Task: Add the product "Purina Fancy Feast Chicken Pate (2.8 oz)" to cart from the store "Pavilions Pets".
Action: Mouse pressed left at (49, 95)
Screenshot: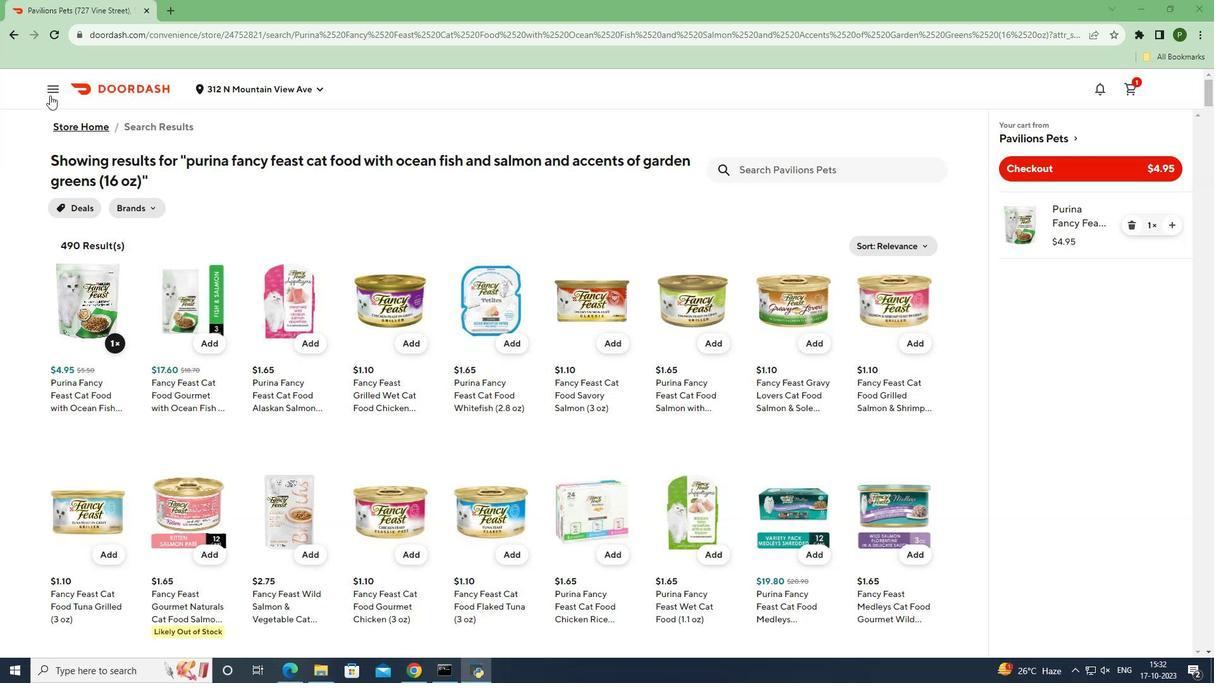 
Action: Mouse moved to (55, 177)
Screenshot: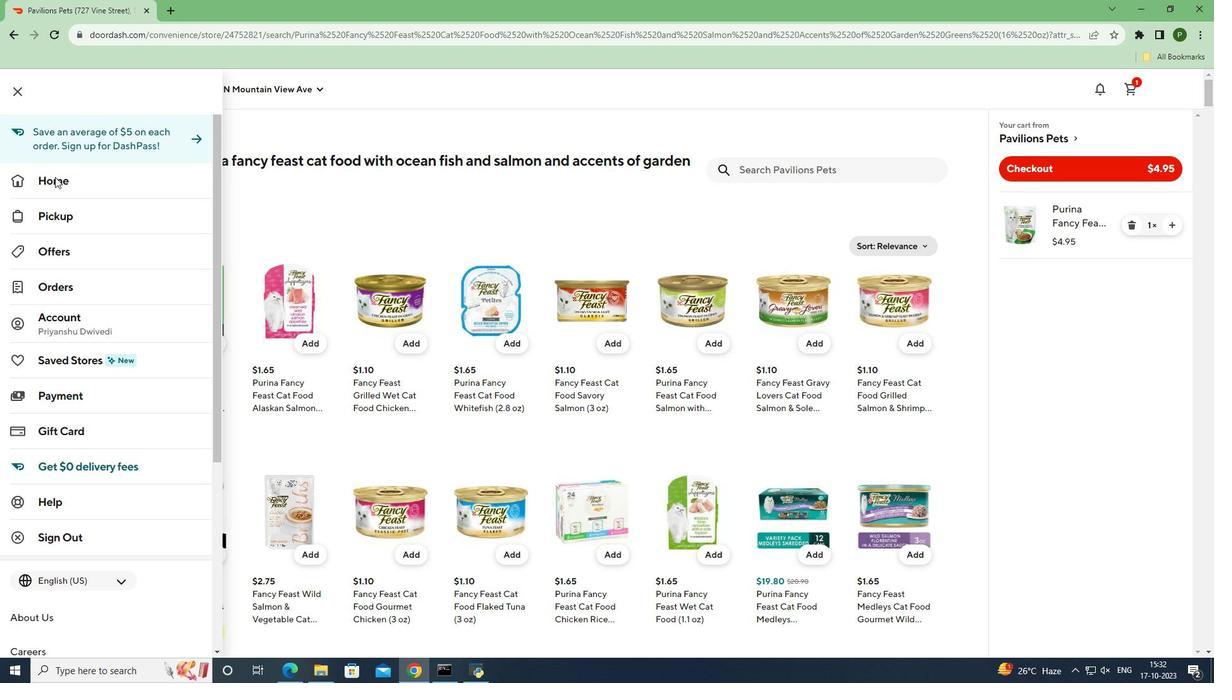 
Action: Mouse pressed left at (55, 177)
Screenshot: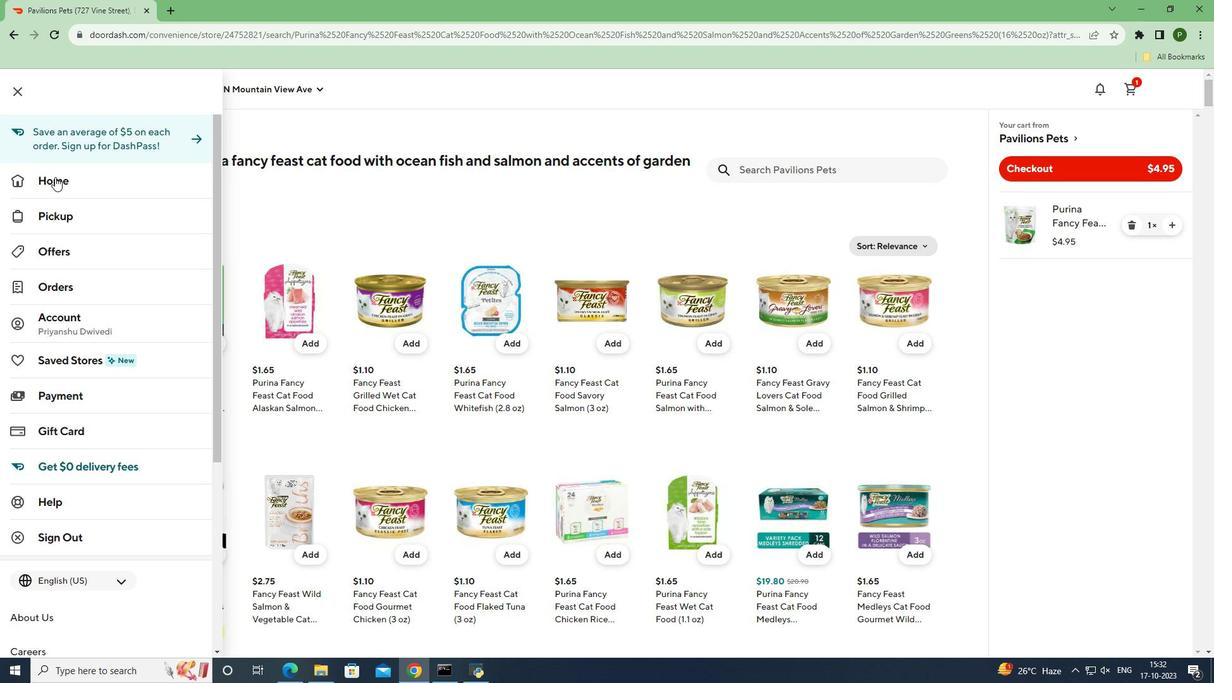 
Action: Mouse moved to (562, 134)
Screenshot: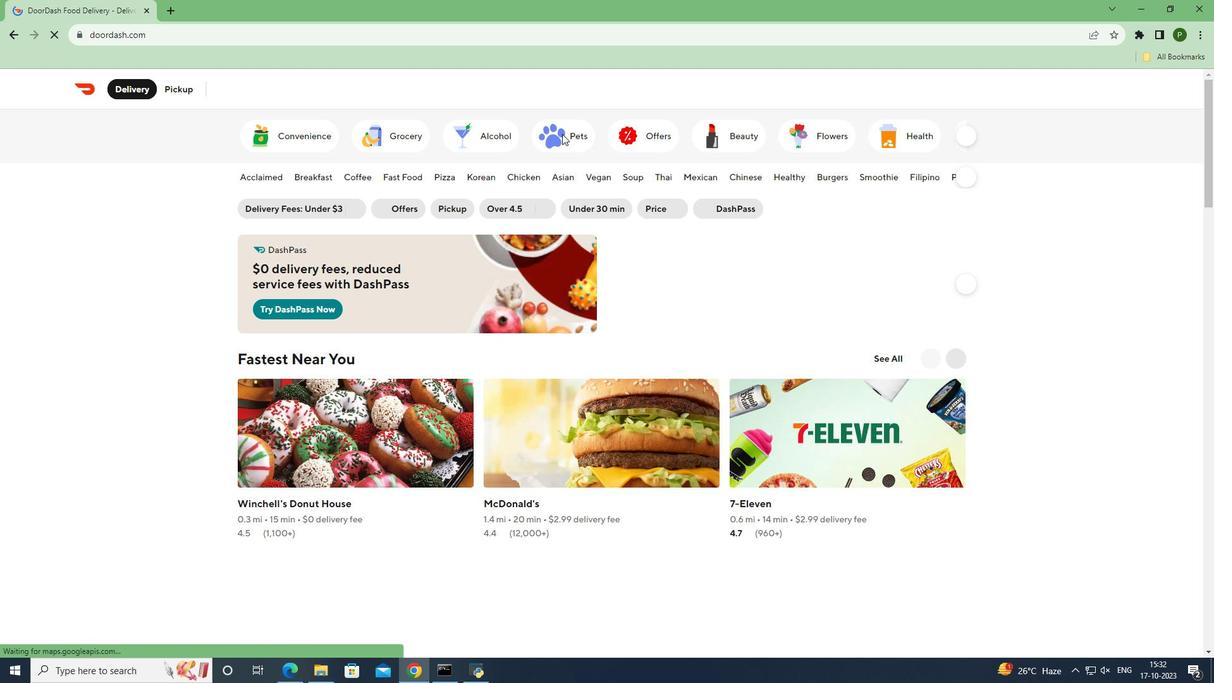 
Action: Mouse pressed left at (562, 134)
Screenshot: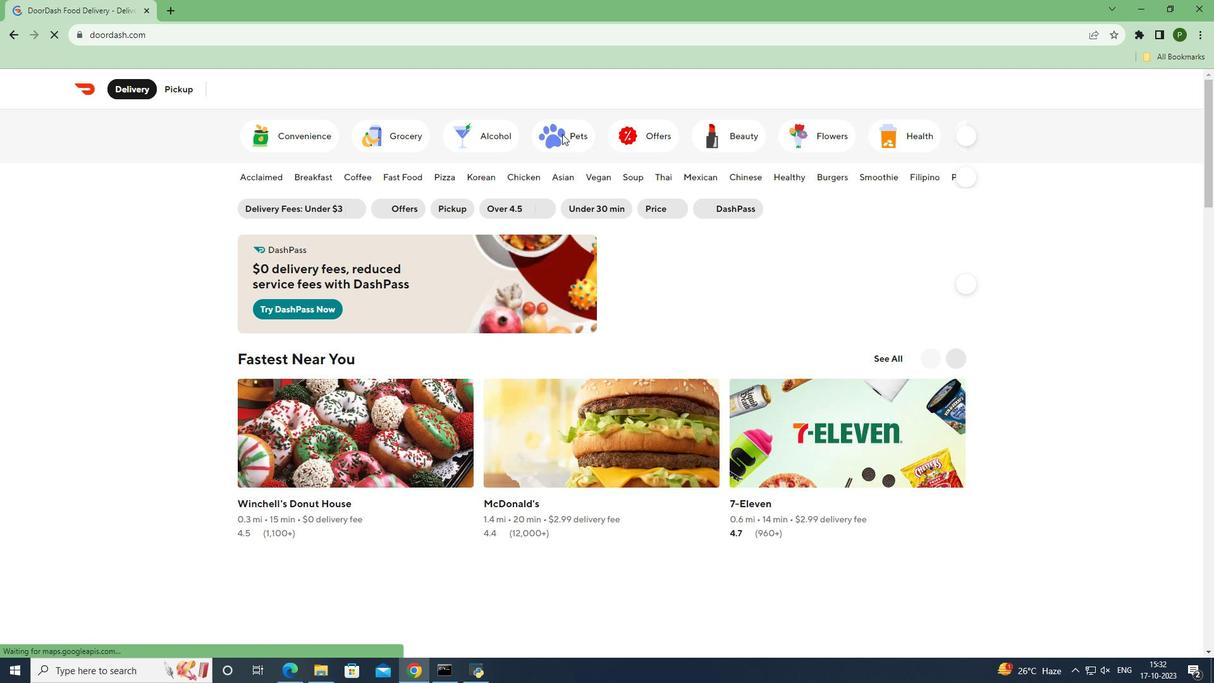 
Action: Mouse moved to (936, 387)
Screenshot: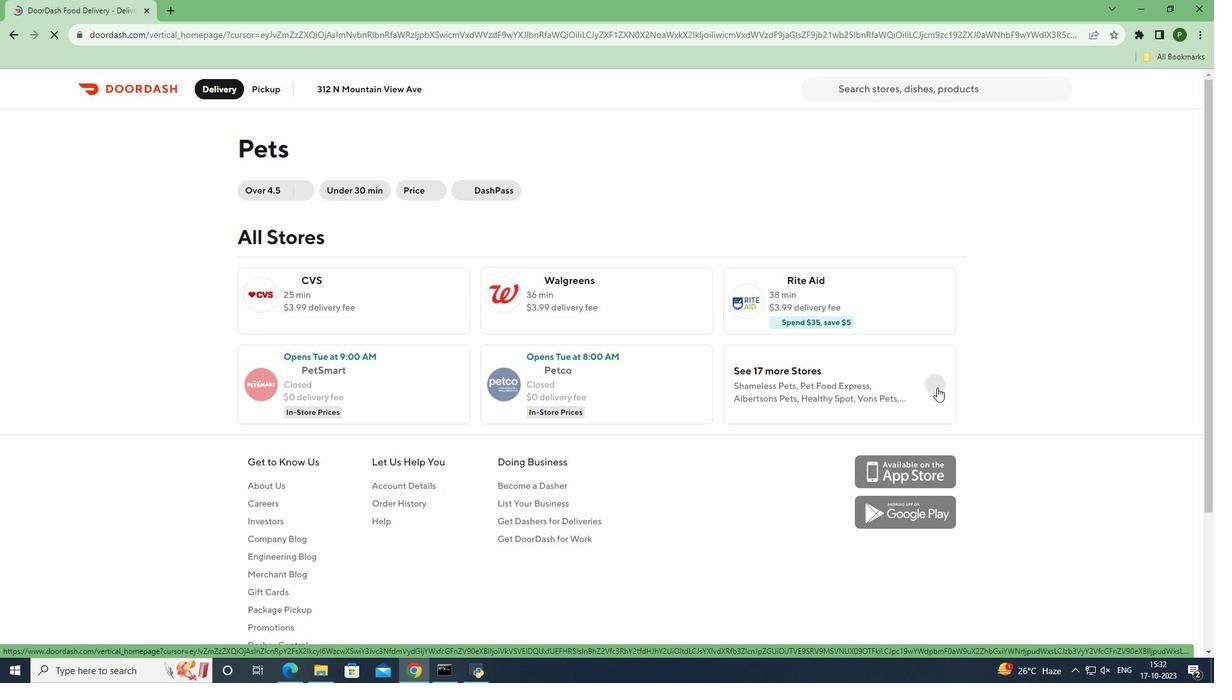 
Action: Mouse pressed left at (936, 387)
Screenshot: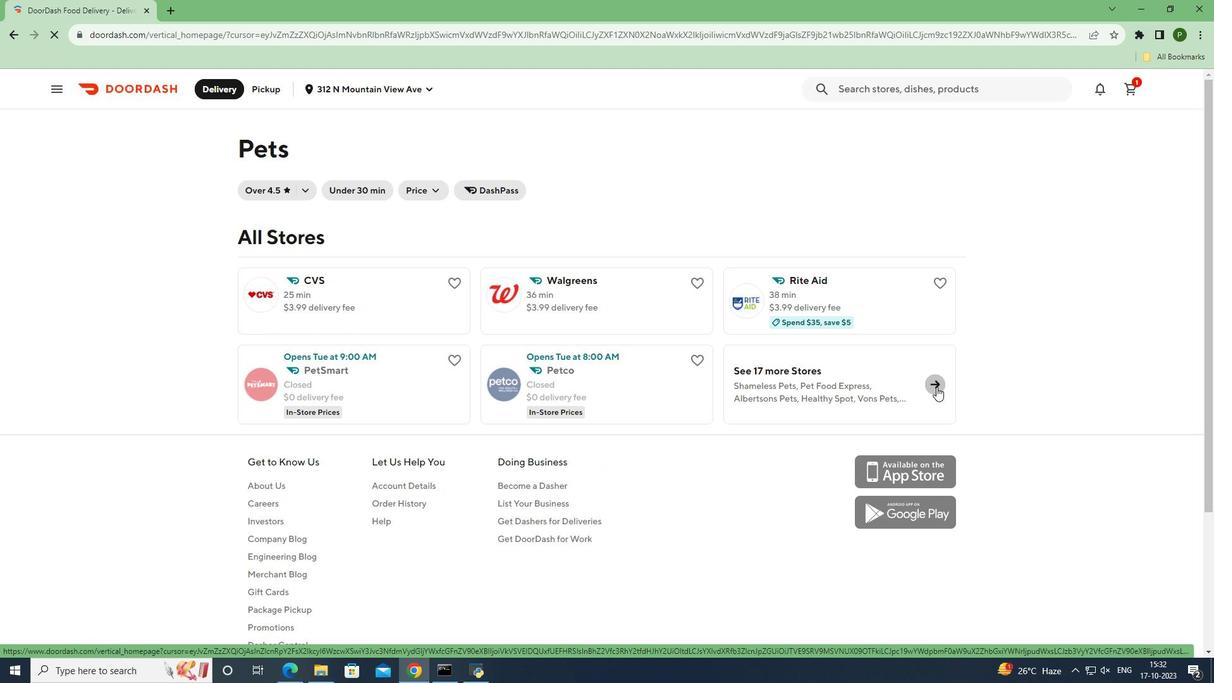 
Action: Mouse moved to (801, 548)
Screenshot: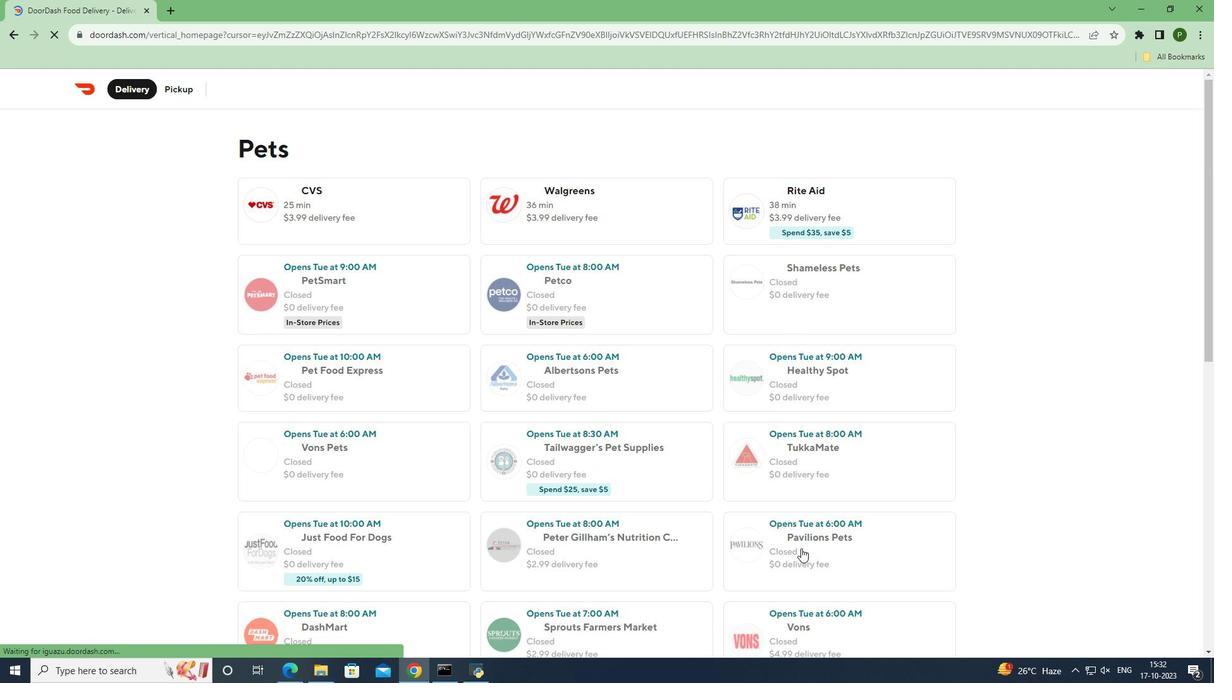
Action: Mouse pressed left at (801, 548)
Screenshot: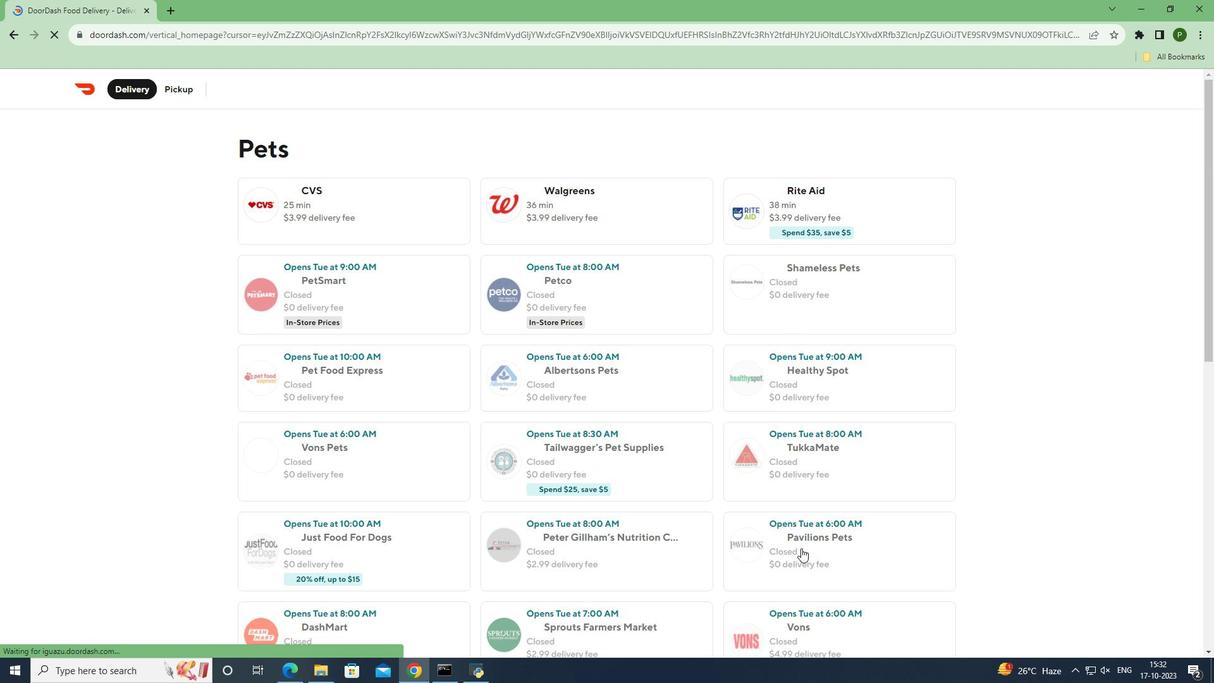 
Action: Mouse moved to (758, 206)
Screenshot: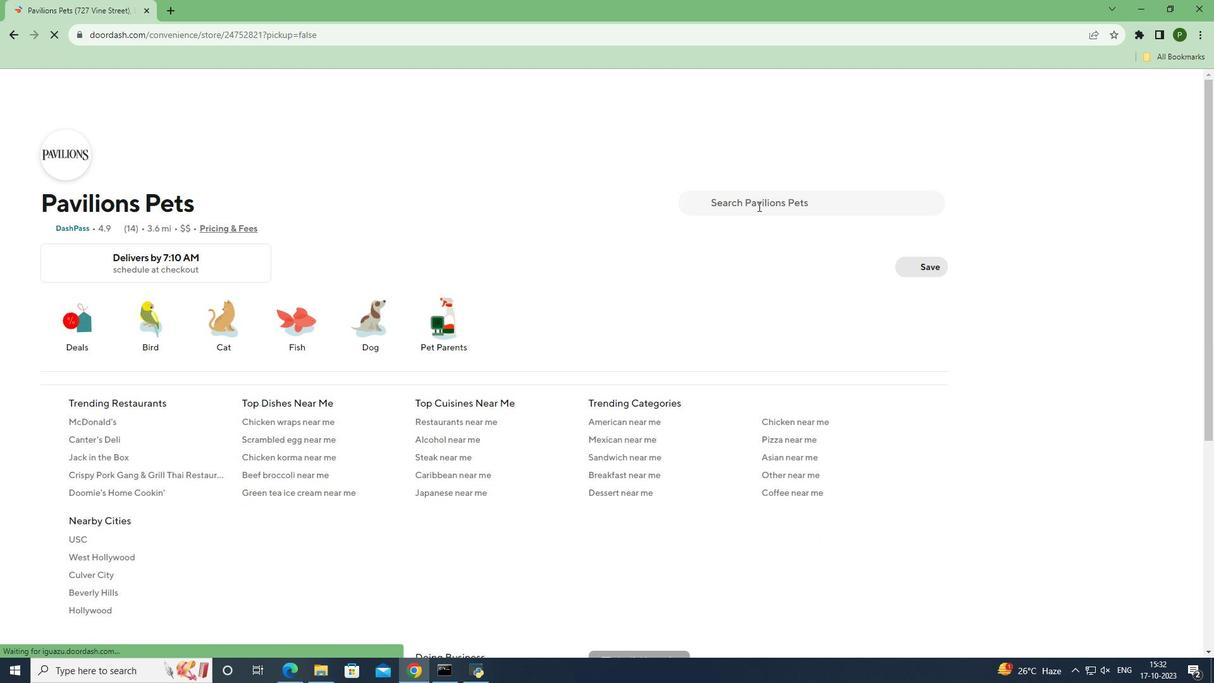 
Action: Mouse pressed left at (758, 206)
Screenshot: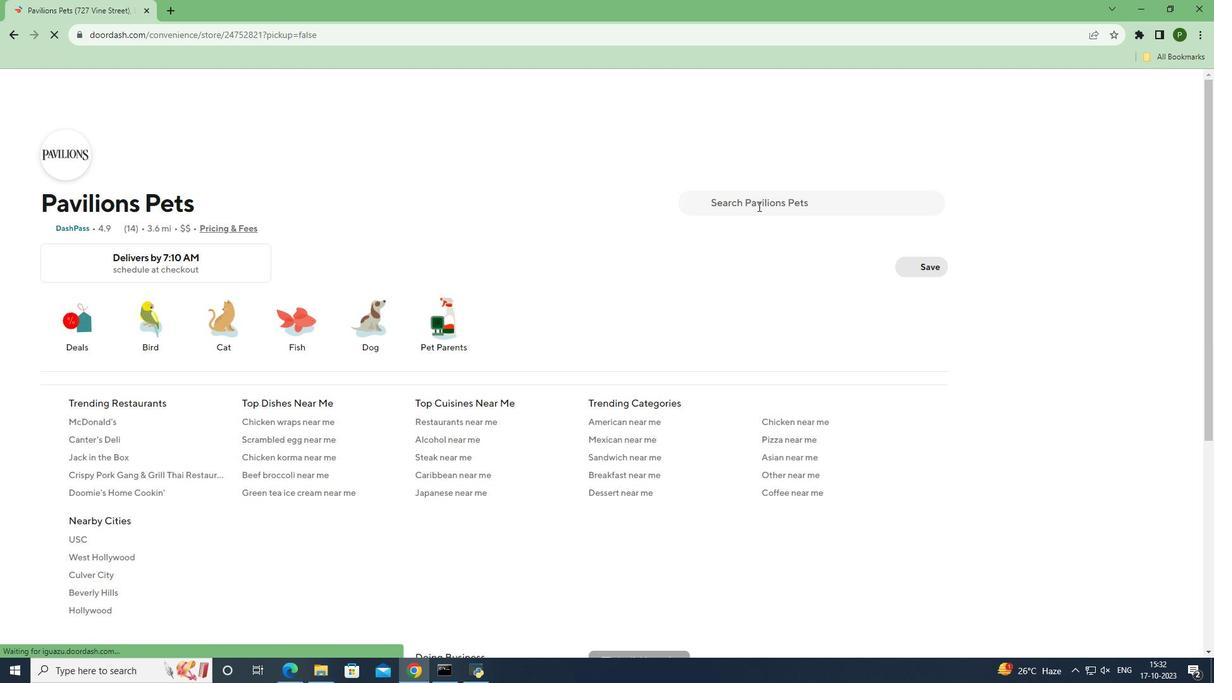 
Action: Key pressed <Key.caps_lock>P<Key.caps_lock>urina<Key.space><Key.caps_lock>F<Key.caps_lock>ancy<Key.space><Key.caps_lock>F<Key.caps_lock>east<Key.space><Key.caps_lock>C<Key.caps_lock>hicken<Key.space><Key.caps_lock>P<Key.caps_lock>ate<Key.space><Key.shift_r>(2.8<Key.space>oz<Key.shift_r><Key.shift_r><Key.shift_r><Key.shift_r><Key.shift_r><Key.shift_r>)<Key.enter>
Screenshot: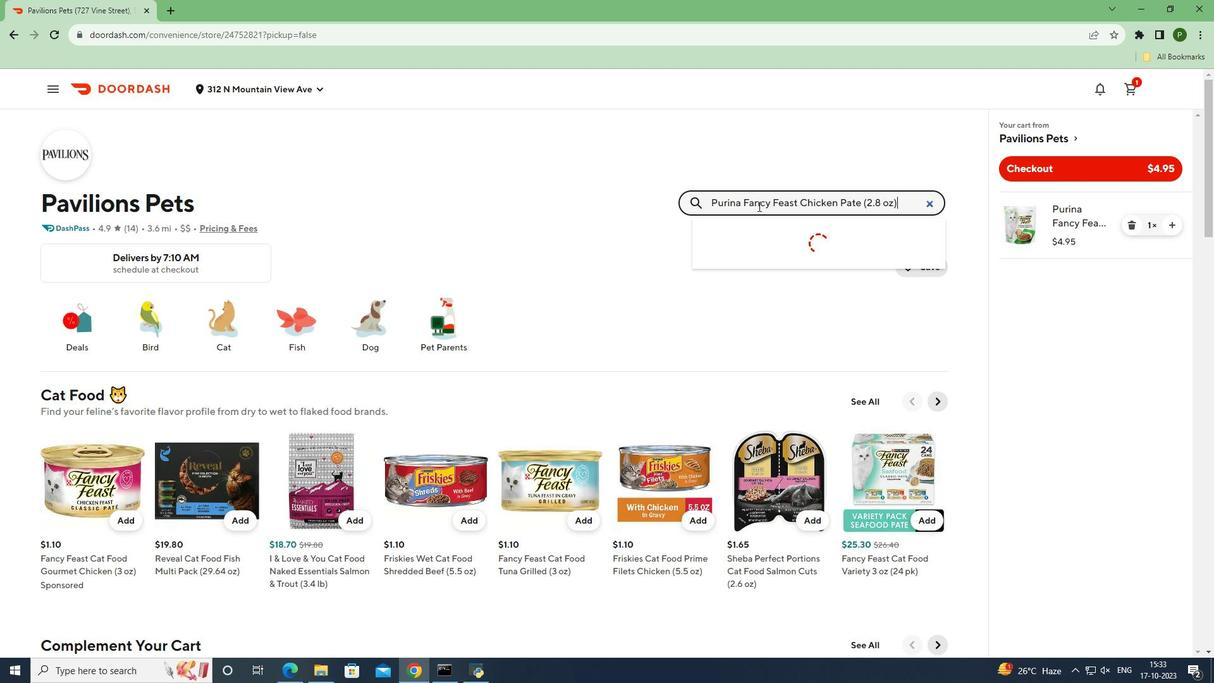 
Action: Mouse moved to (113, 321)
Screenshot: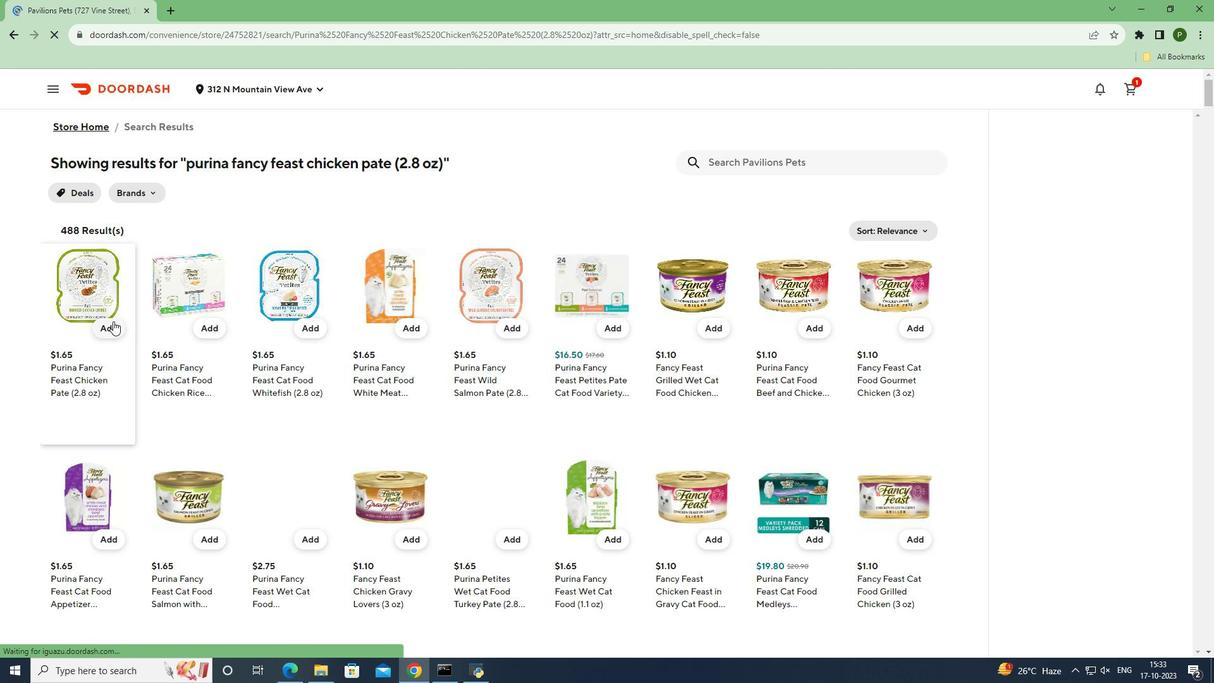 
Action: Mouse pressed left at (113, 321)
Screenshot: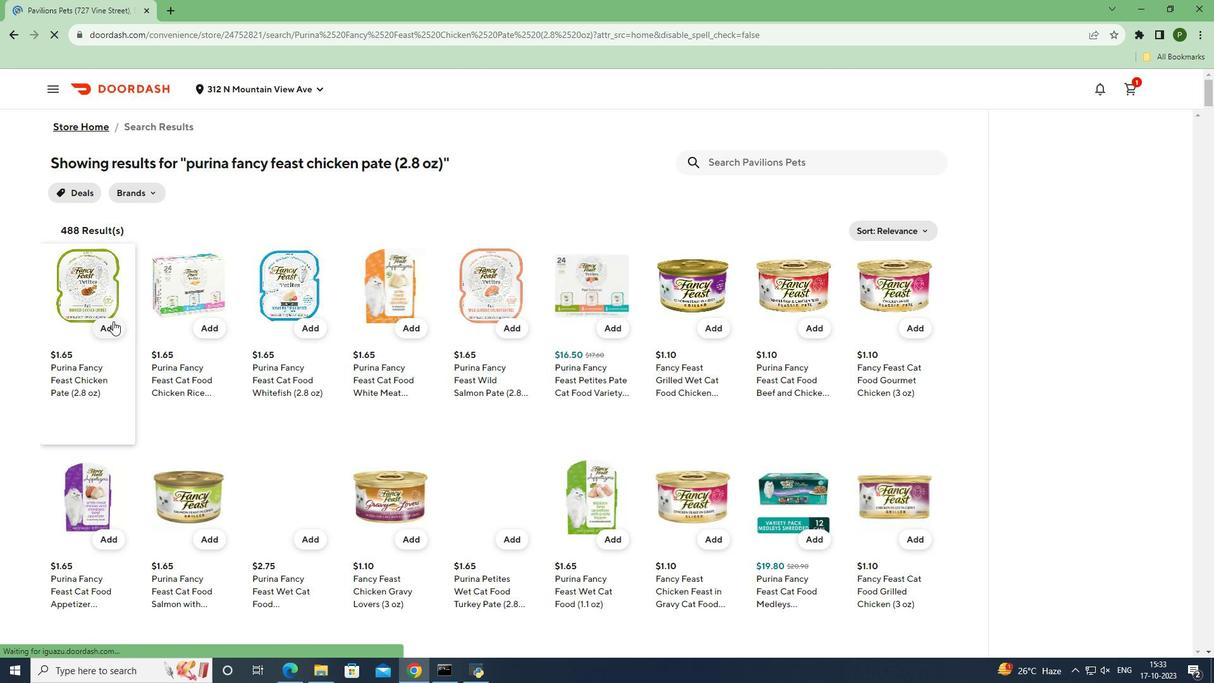 
Action: Mouse moved to (65, 410)
Screenshot: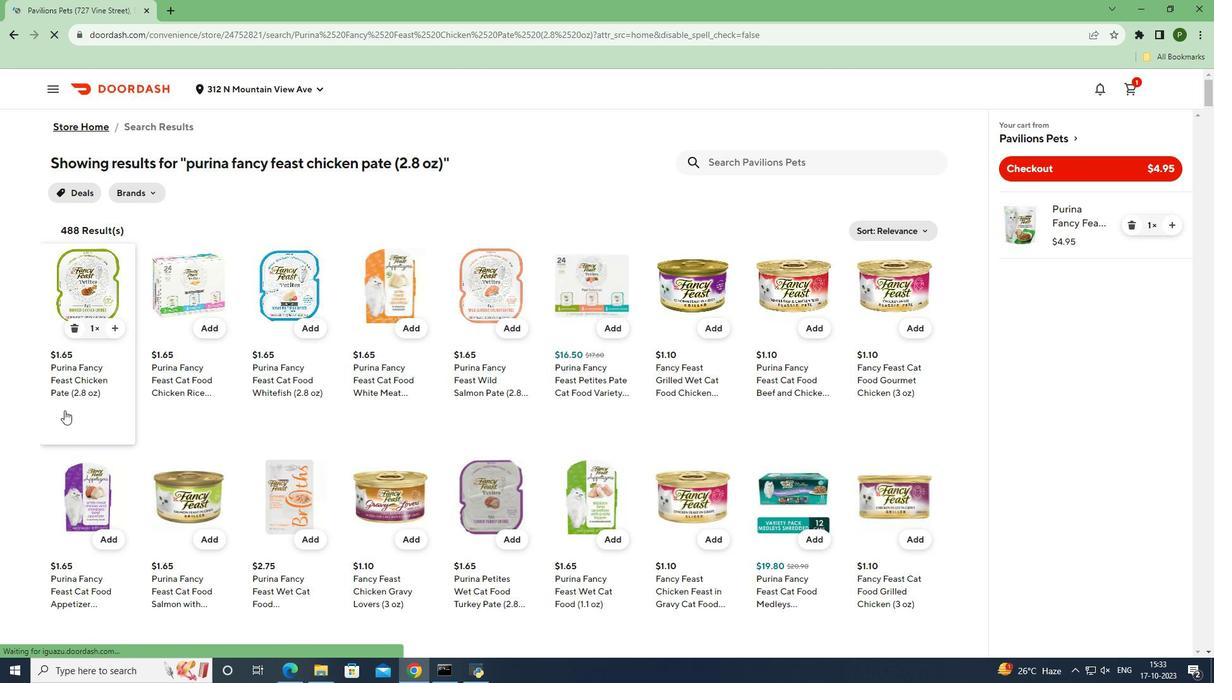 
